 Task: Update the number of baths of the saved search to 3+.
Action: Mouse moved to (454, 347)
Screenshot: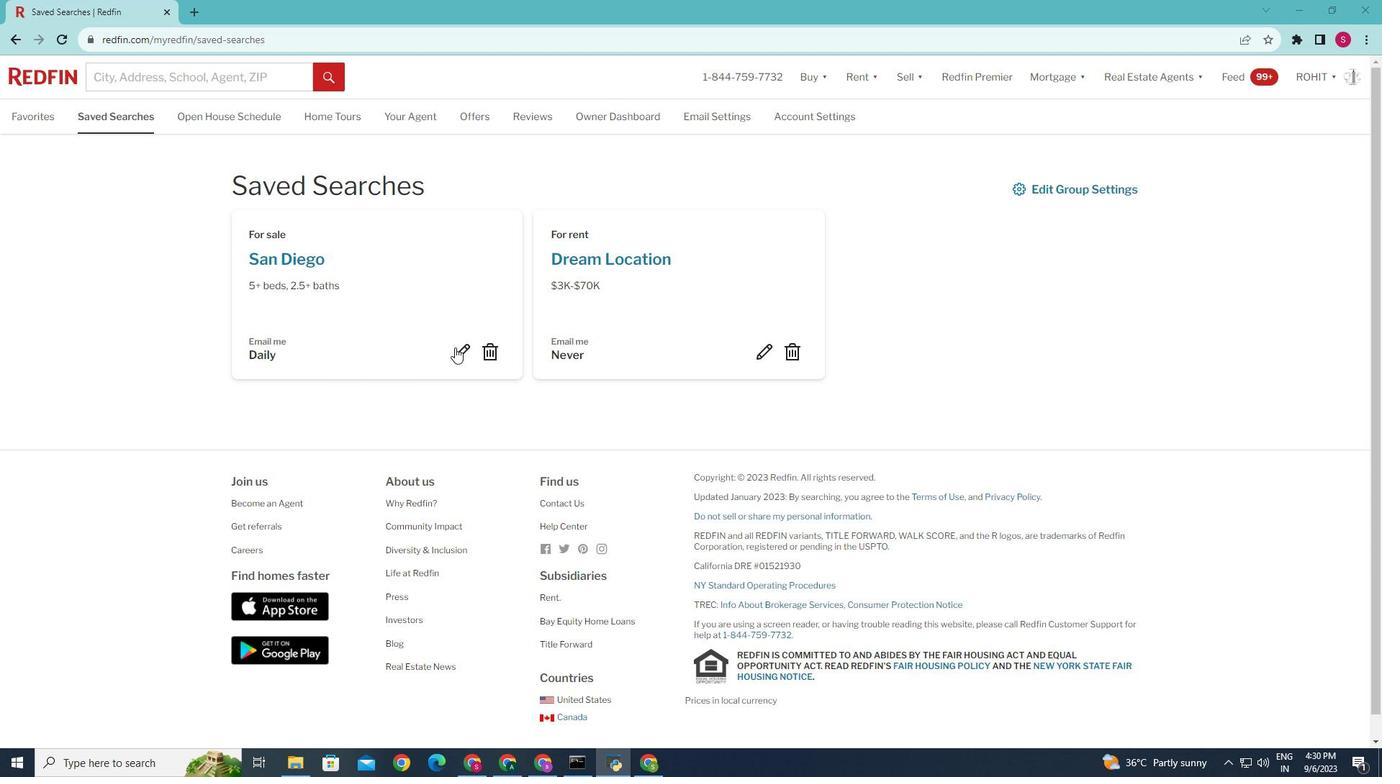 
Action: Mouse pressed left at (454, 347)
Screenshot: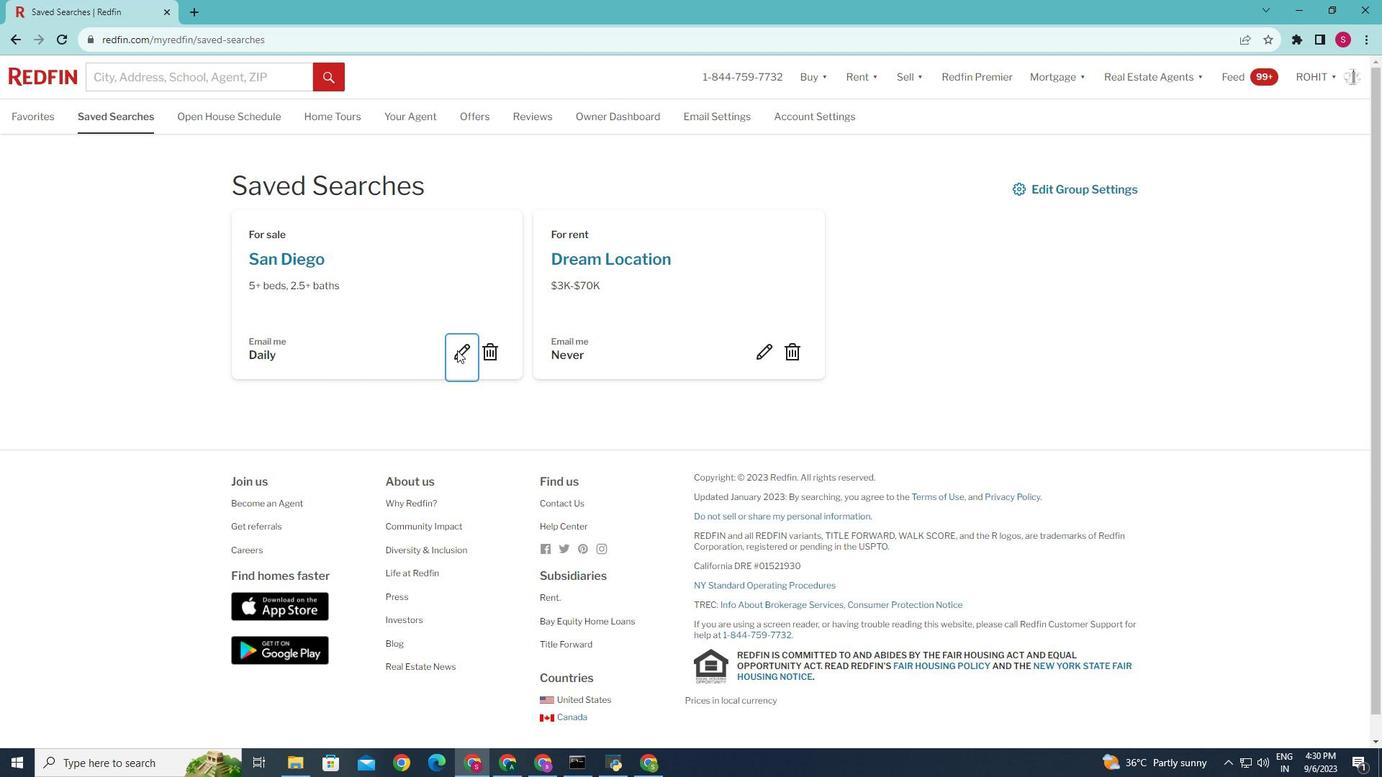 
Action: Mouse moved to (639, 430)
Screenshot: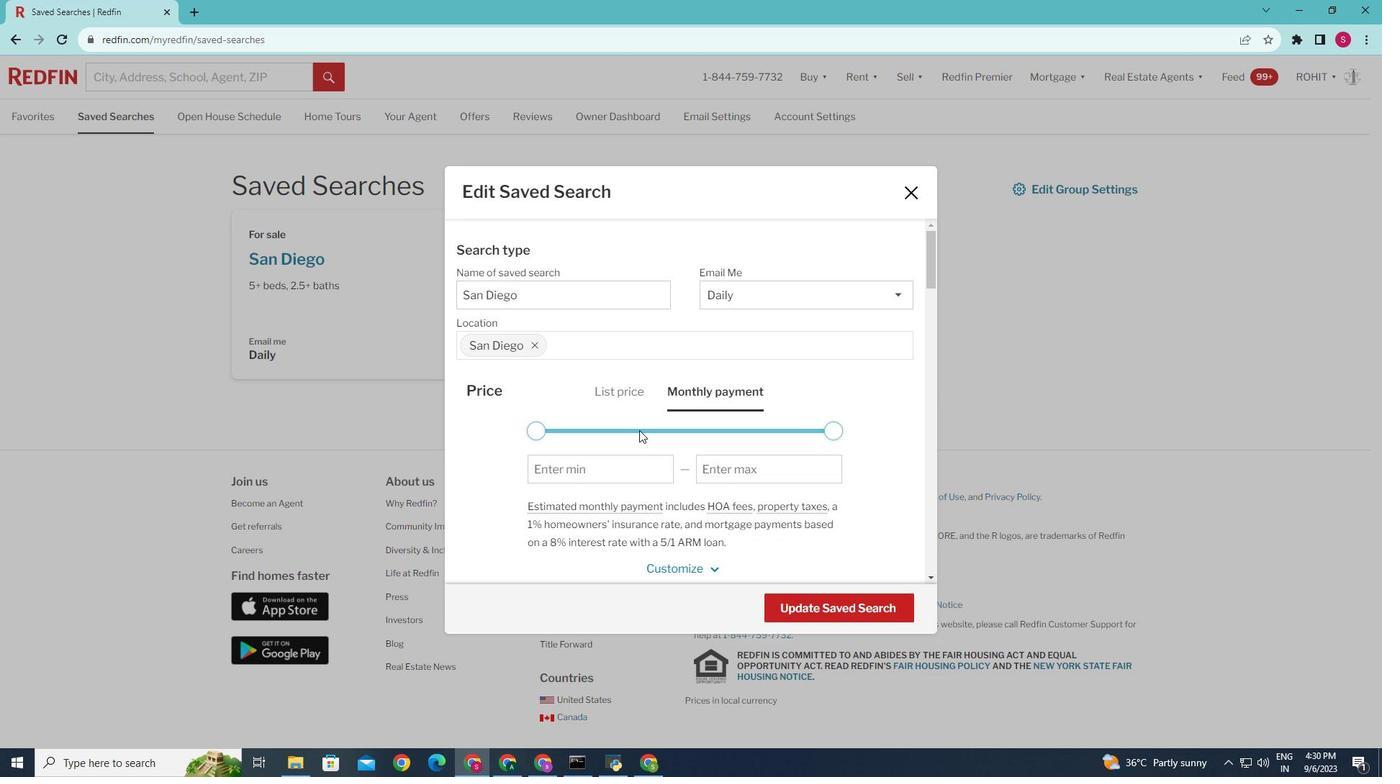 
Action: Mouse scrolled (639, 429) with delta (0, 0)
Screenshot: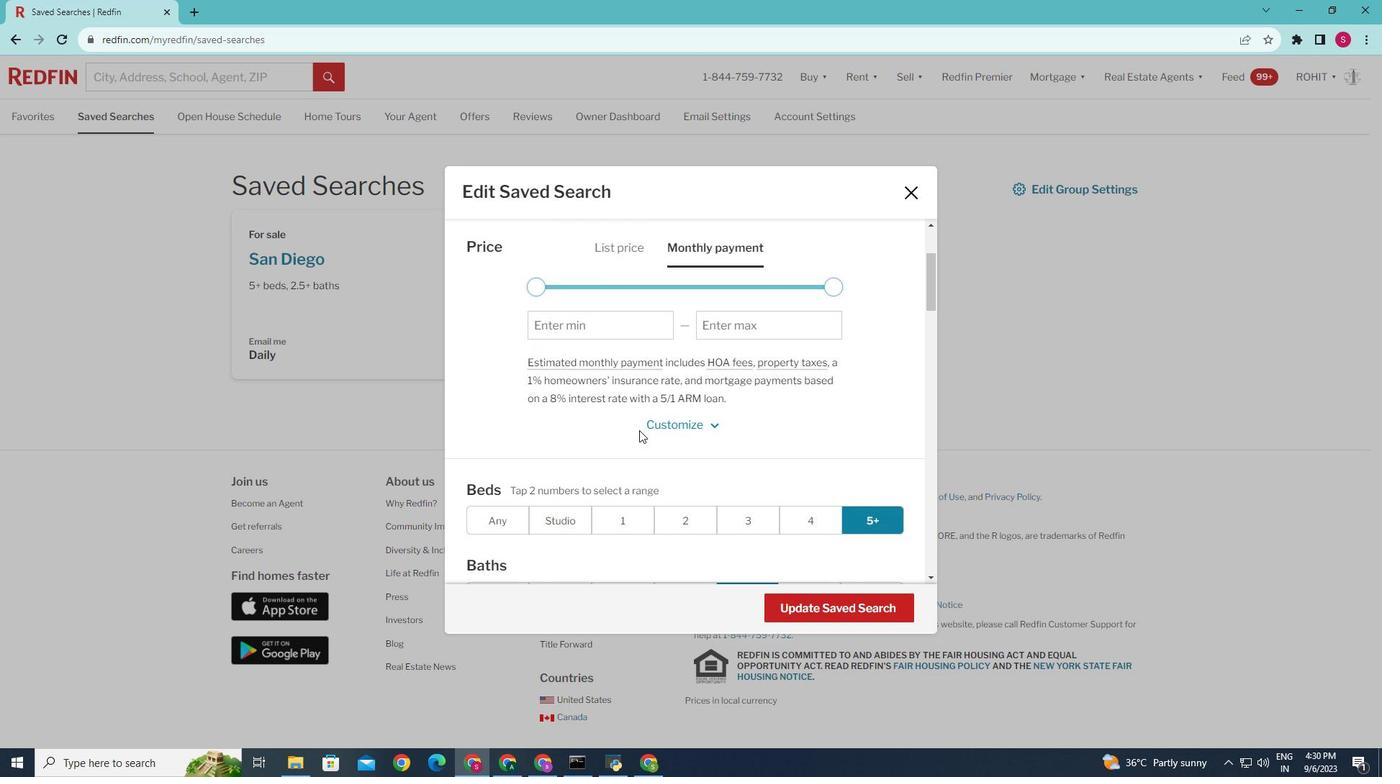 
Action: Mouse scrolled (639, 429) with delta (0, 0)
Screenshot: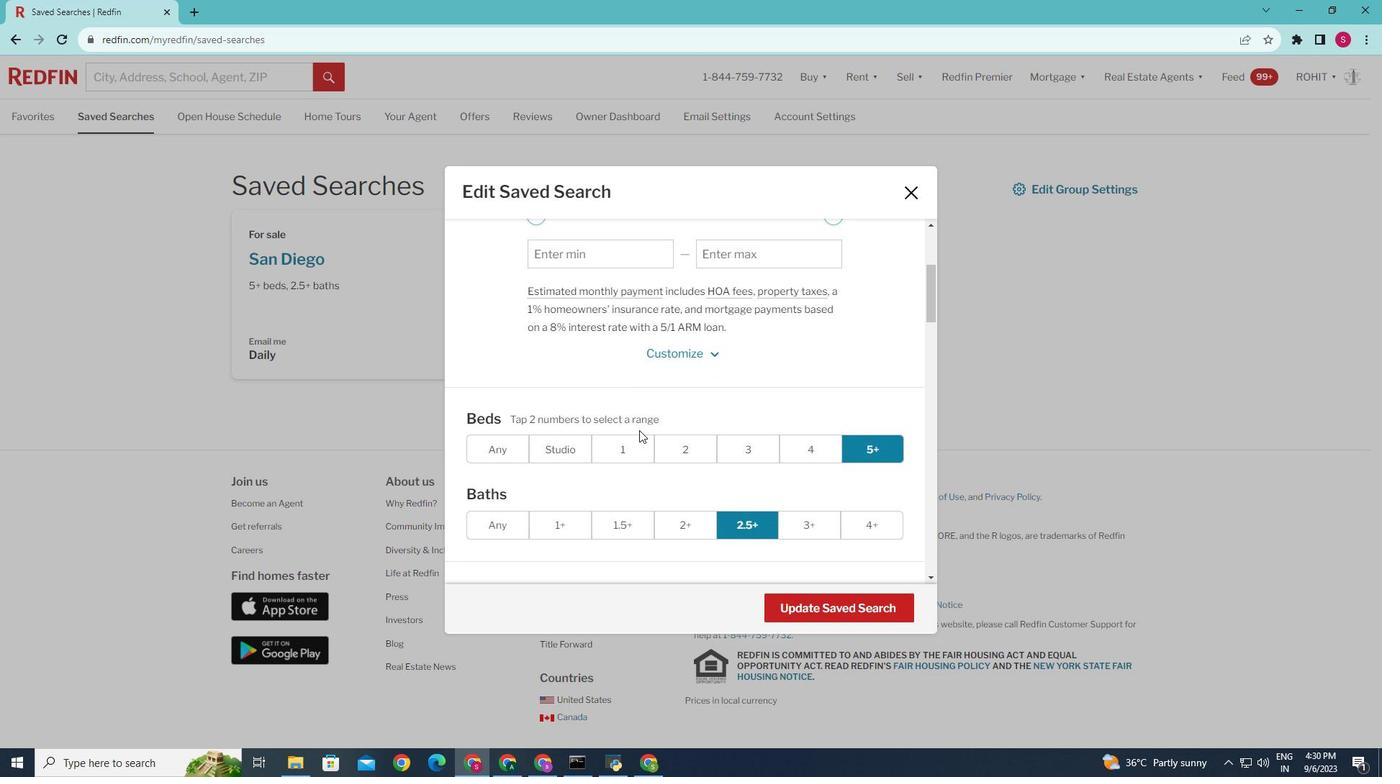 
Action: Mouse scrolled (639, 429) with delta (0, 0)
Screenshot: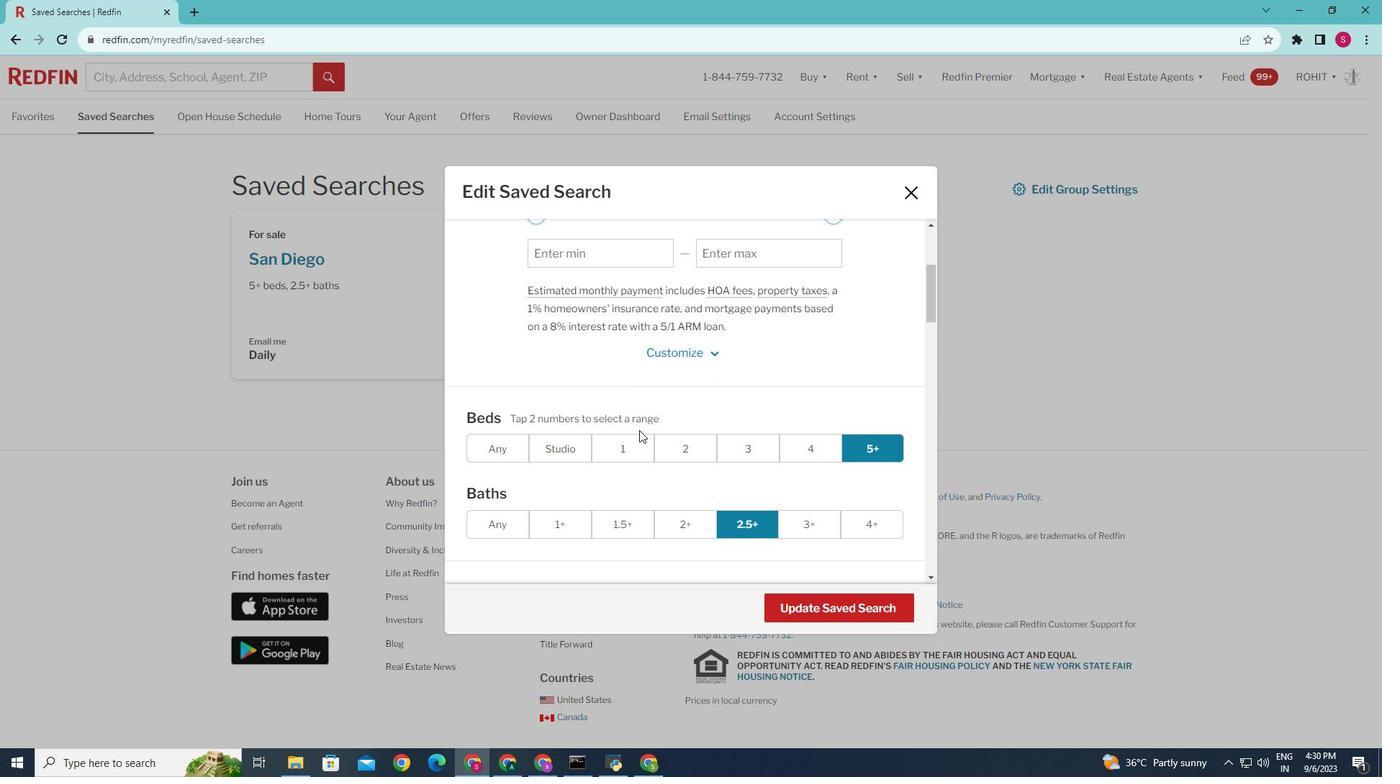 
Action: Mouse scrolled (639, 429) with delta (0, 0)
Screenshot: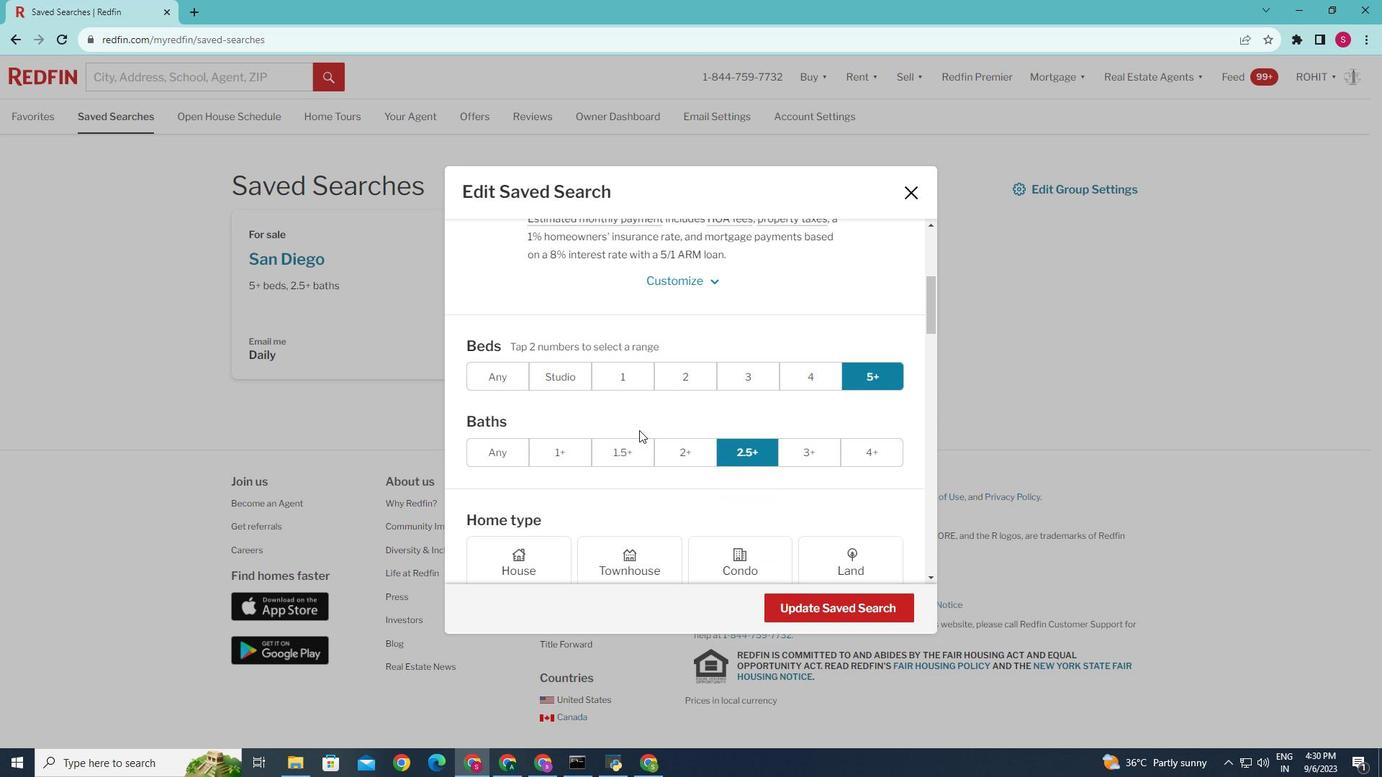 
Action: Mouse moved to (811, 454)
Screenshot: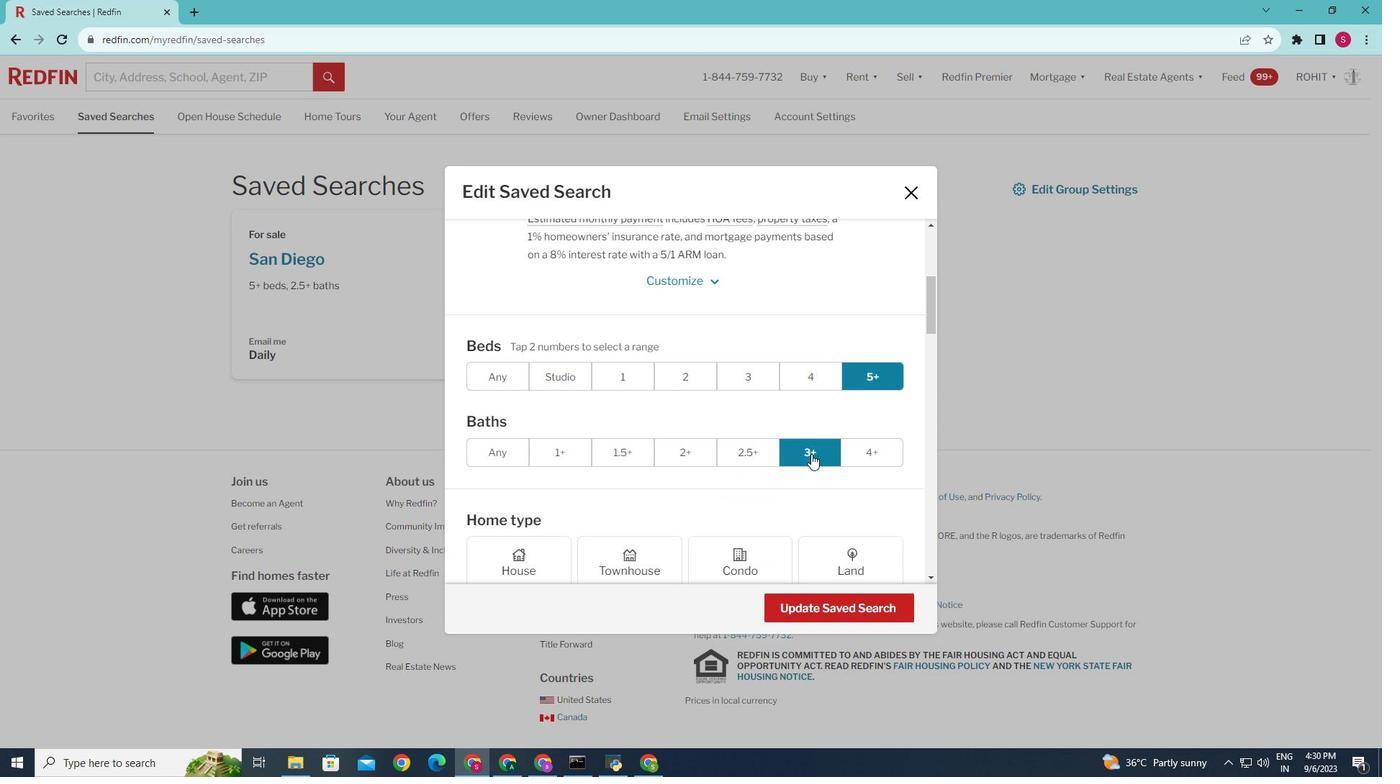 
Action: Mouse pressed left at (811, 454)
Screenshot: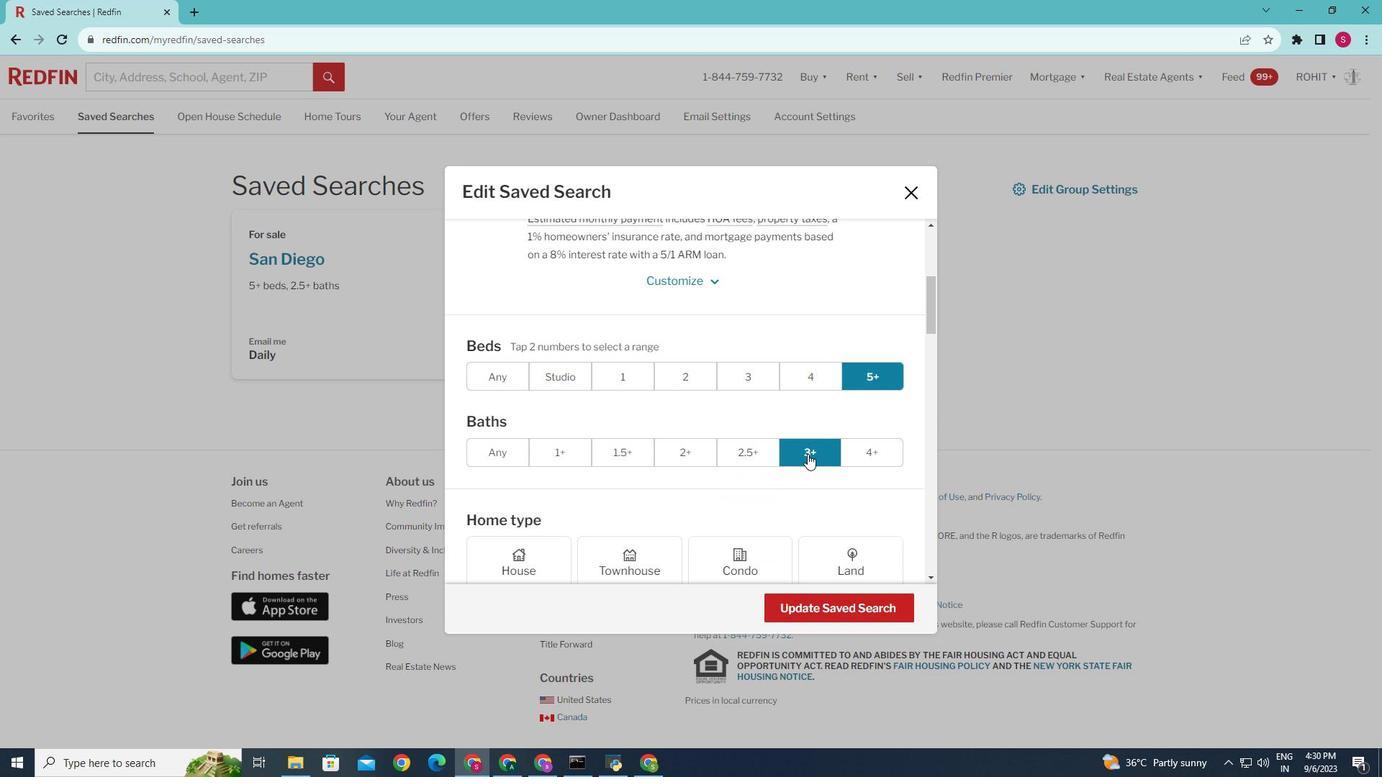 
Action: Mouse moved to (845, 605)
Screenshot: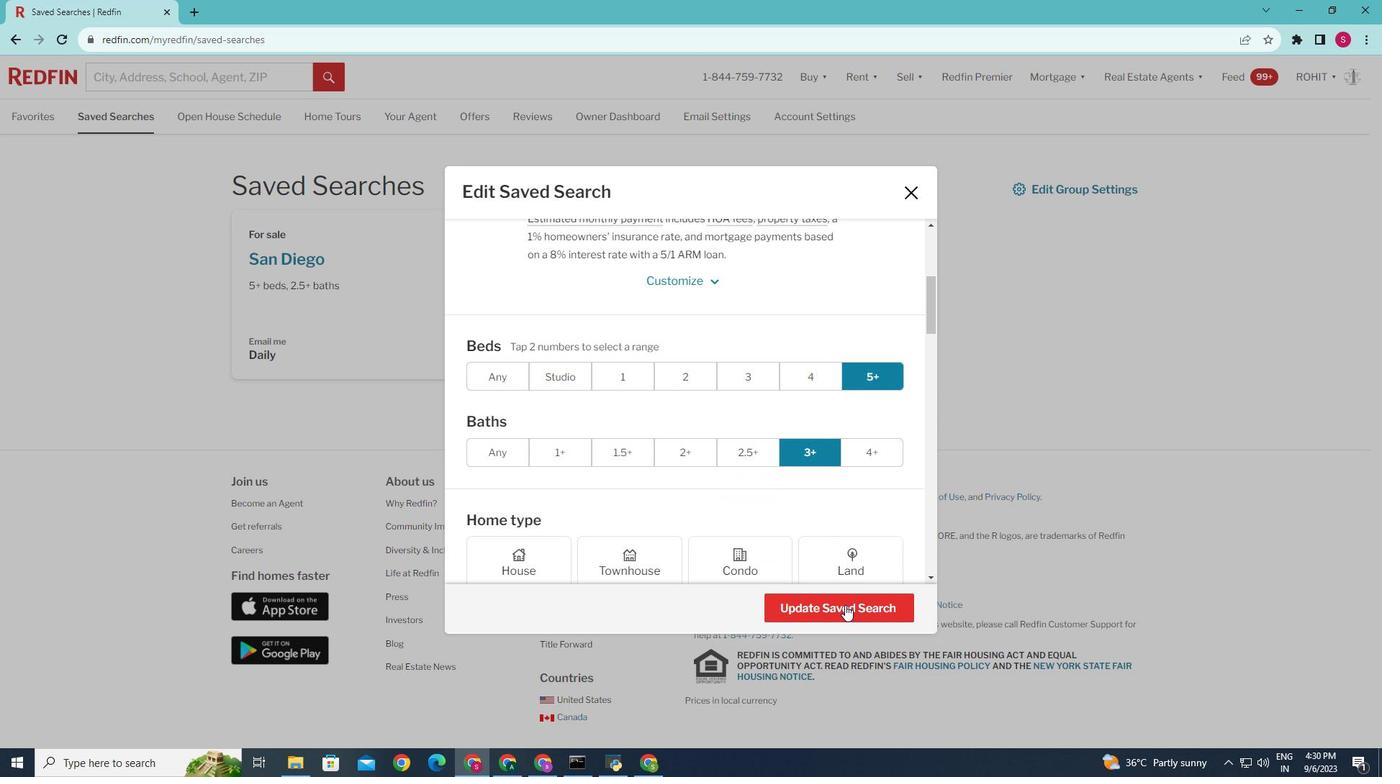 
Action: Mouse pressed left at (845, 605)
Screenshot: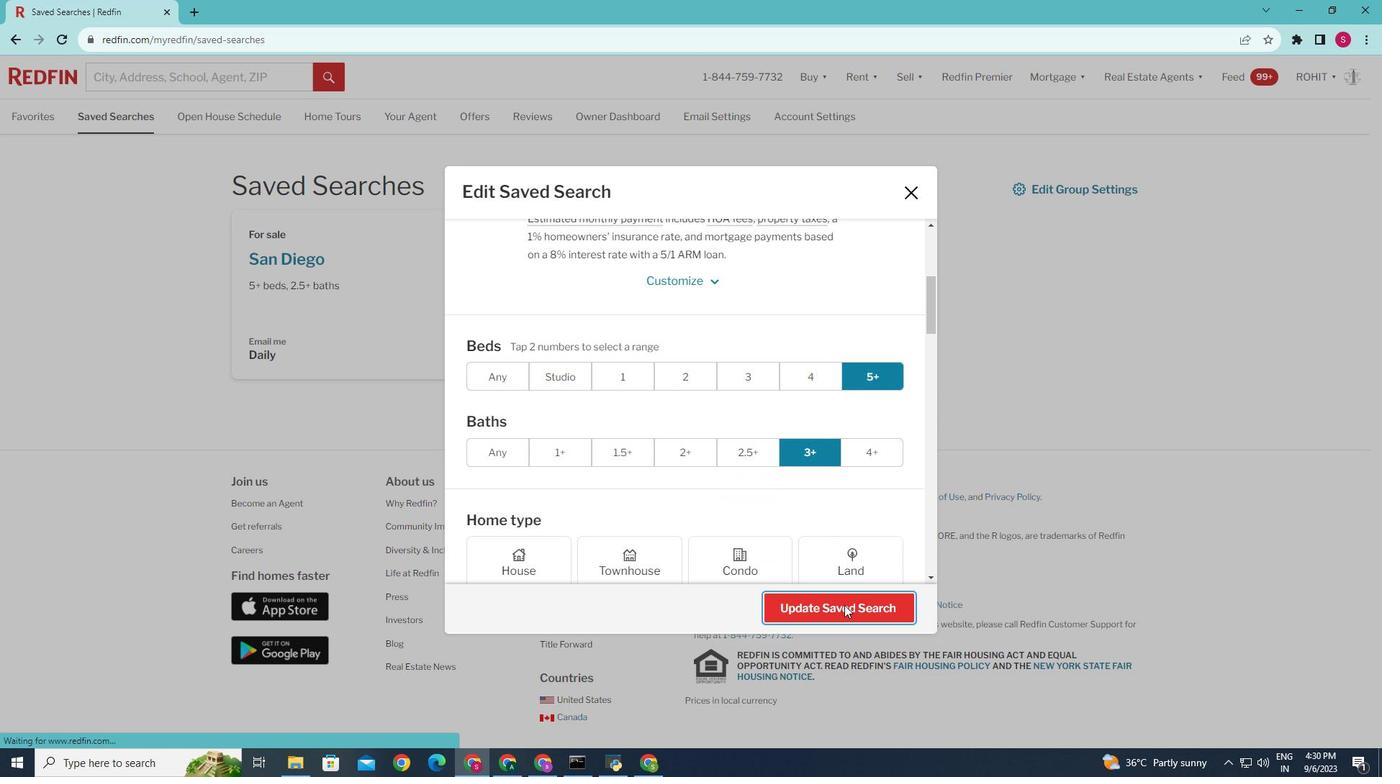 
Action: Mouse moved to (814, 580)
Screenshot: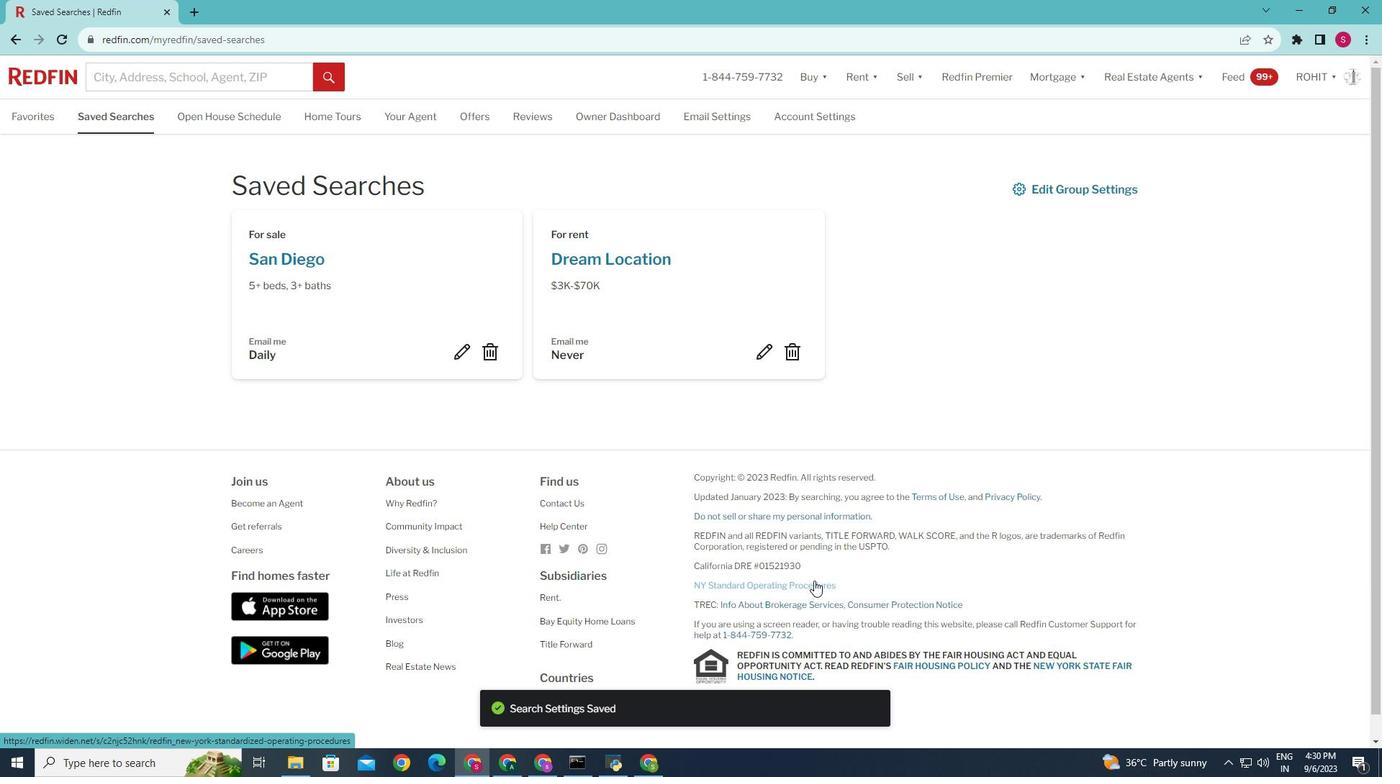 
